 Task: Go to the "Why post" page.
Action: Mouse moved to (402, 455)
Screenshot: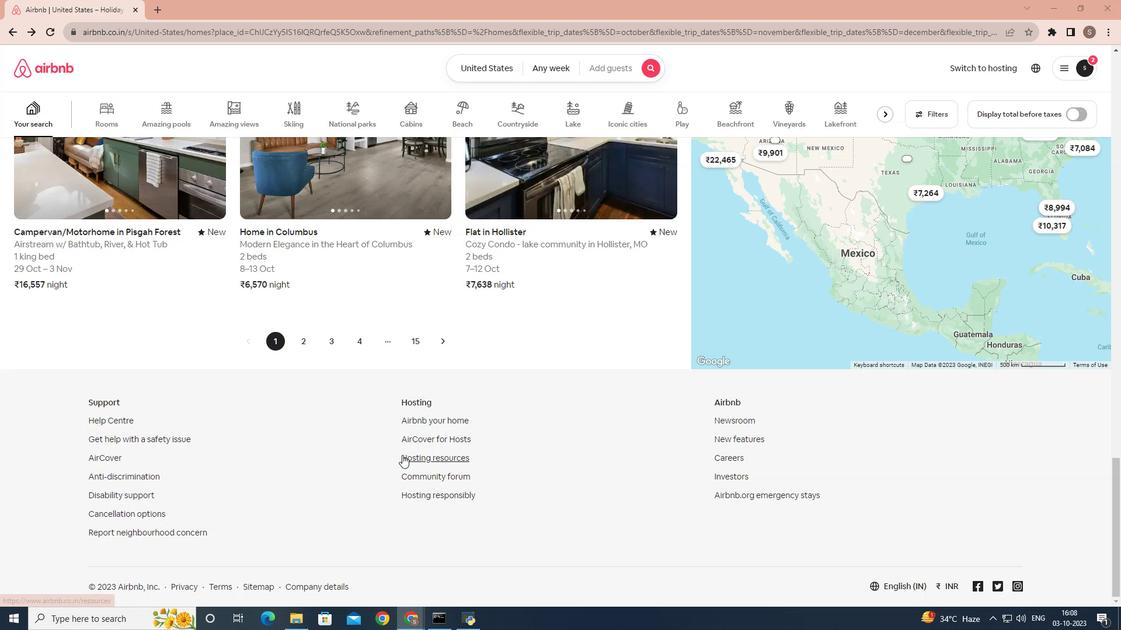 
Action: Mouse pressed left at (402, 455)
Screenshot: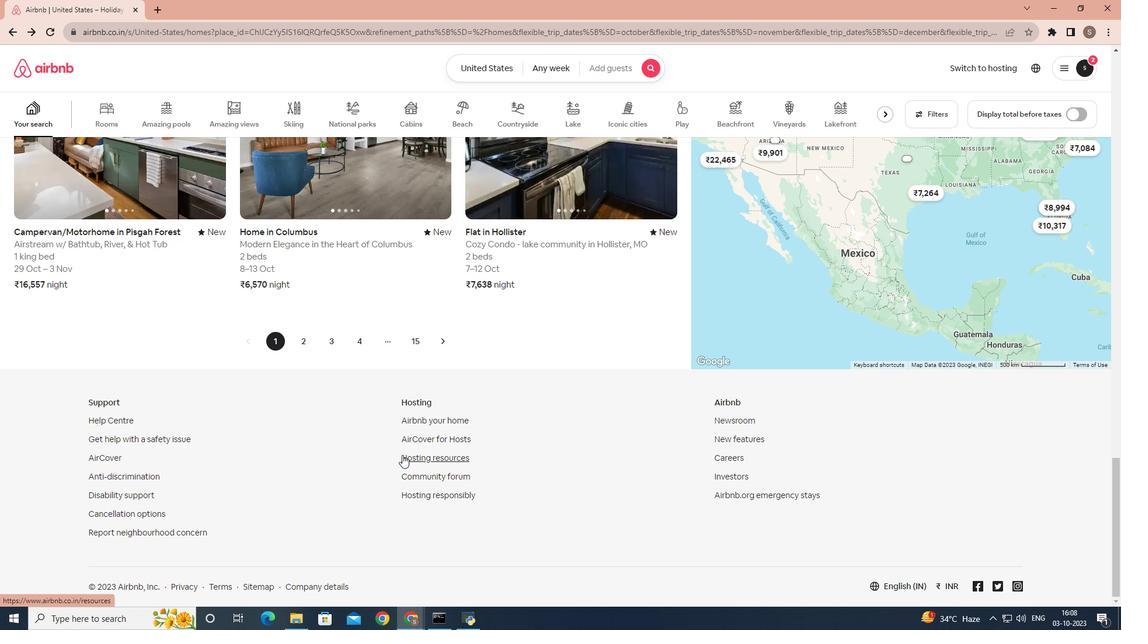 
Action: Mouse moved to (929, 66)
Screenshot: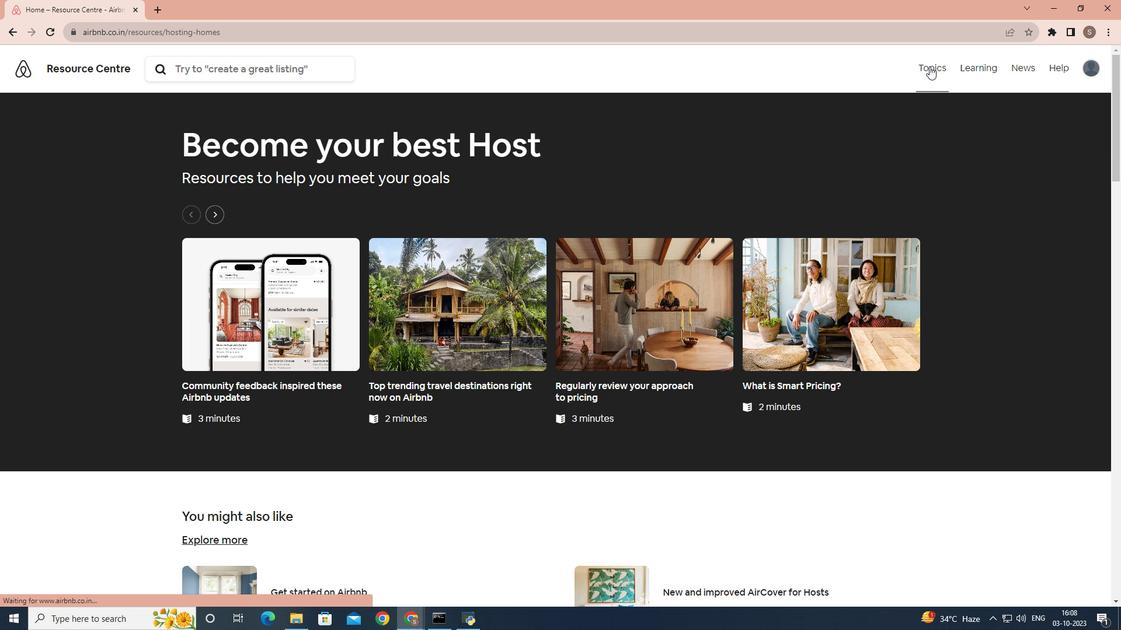 
Action: Mouse pressed left at (929, 66)
Screenshot: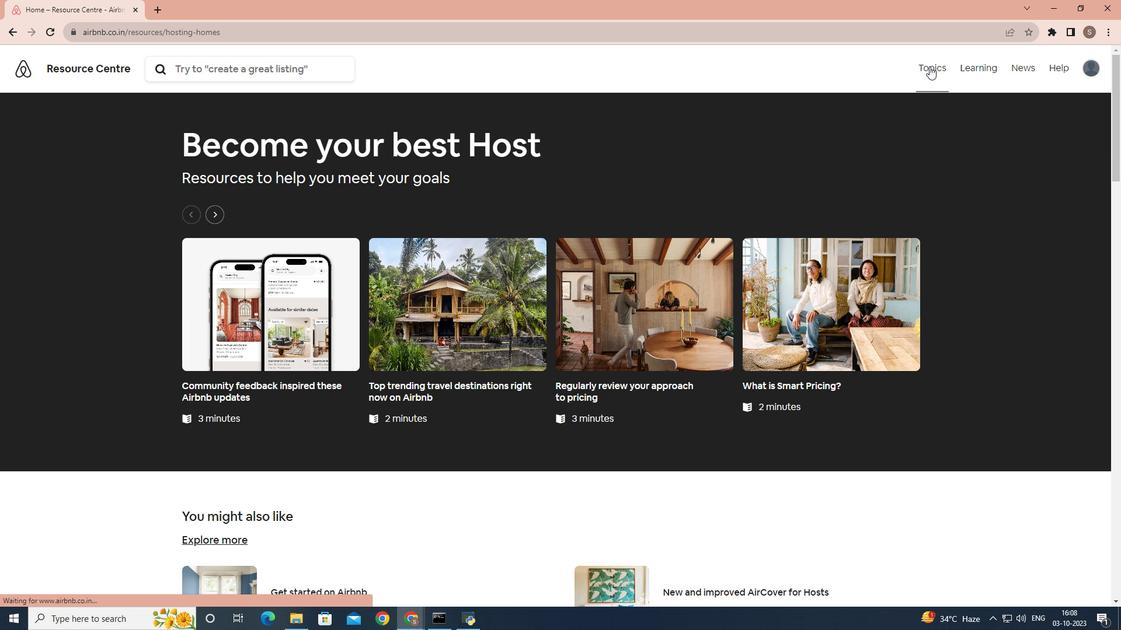 
Action: Mouse moved to (77, 127)
Screenshot: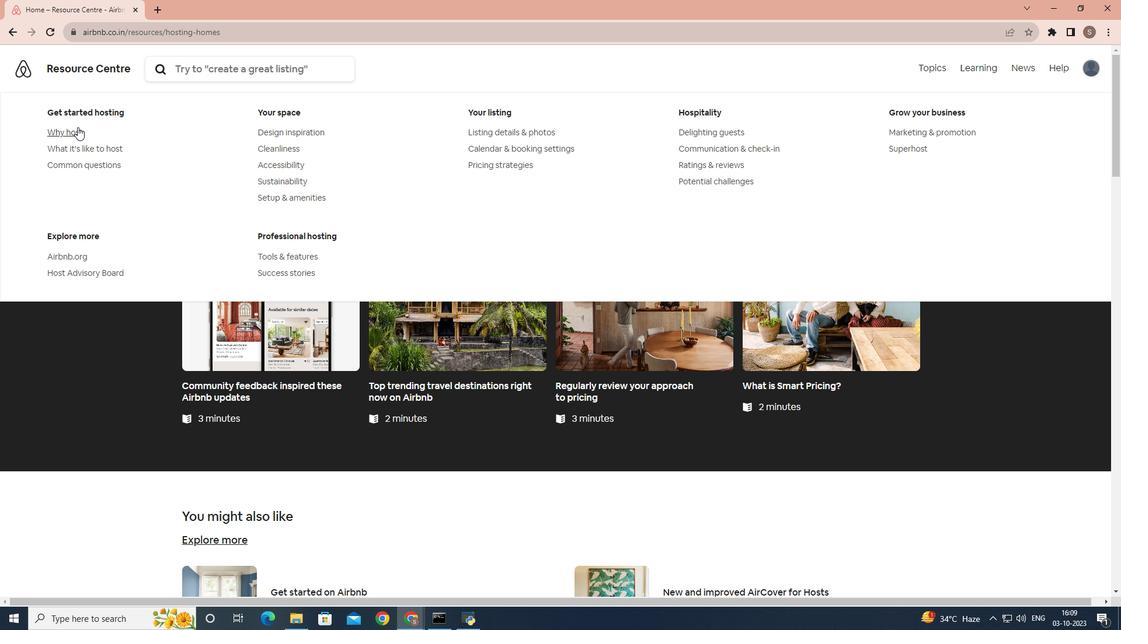
Action: Mouse pressed left at (77, 127)
Screenshot: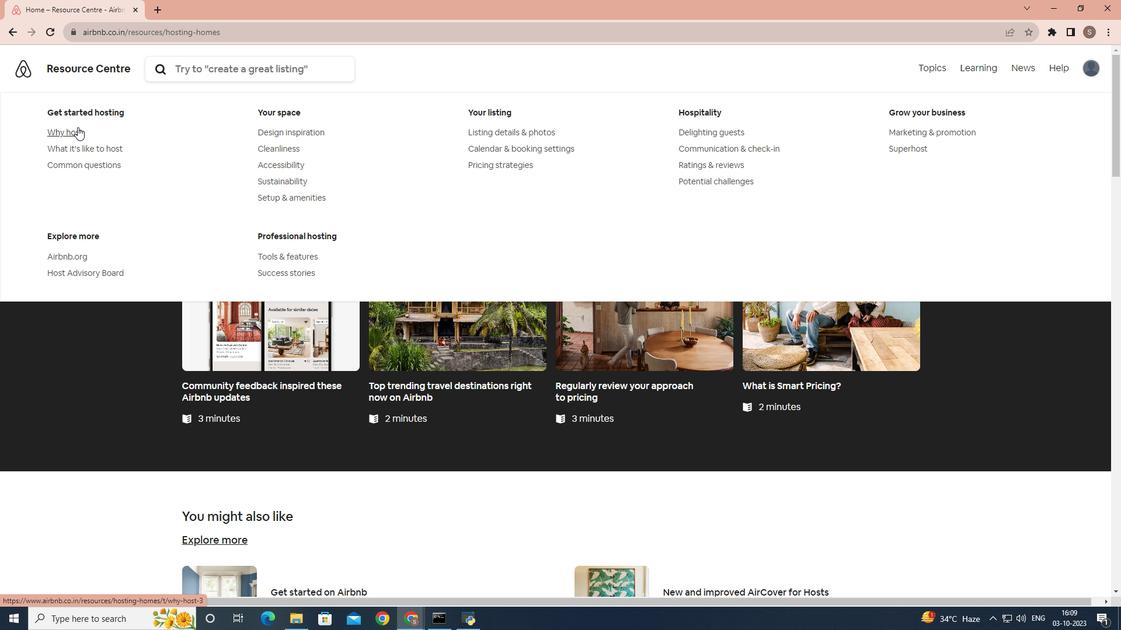 
Action: Mouse moved to (81, 134)
Screenshot: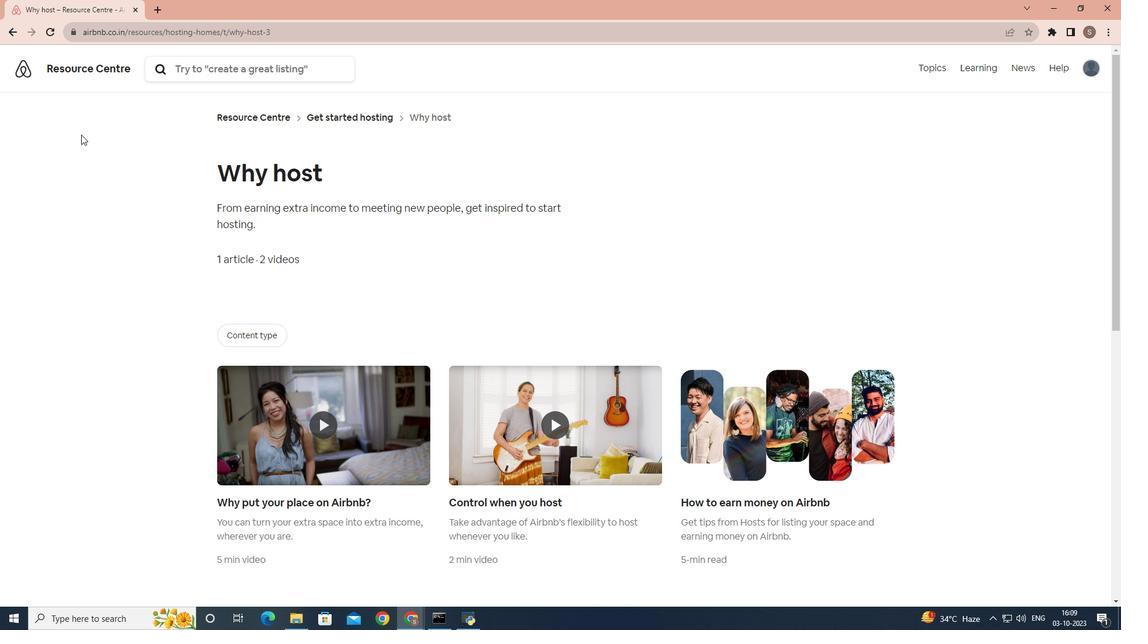 
